 Task: Open Card Card0000000034 in Board Board0000000009 in Workspace WS0000000003 in Trello. Add Member nikhrathi889@gmail.com to Card Card0000000034 in Board Board0000000009 in Workspace WS0000000003 in Trello. Add Blue Label titled Label0000000034 to Card Card0000000034 in Board Board0000000009 in Workspace WS0000000003 in Trello. Add Checklist CL0000000034 to Card Card0000000034 in Board Board0000000009 in Workspace WS0000000003 in Trello. Add Dates with Start Date as Sep 01 2023 and Due Date as Sep 30 2023 to Card Card0000000034 in Board Board0000000009 in Workspace WS0000000003 in Trello
Action: Mouse moved to (345, 323)
Screenshot: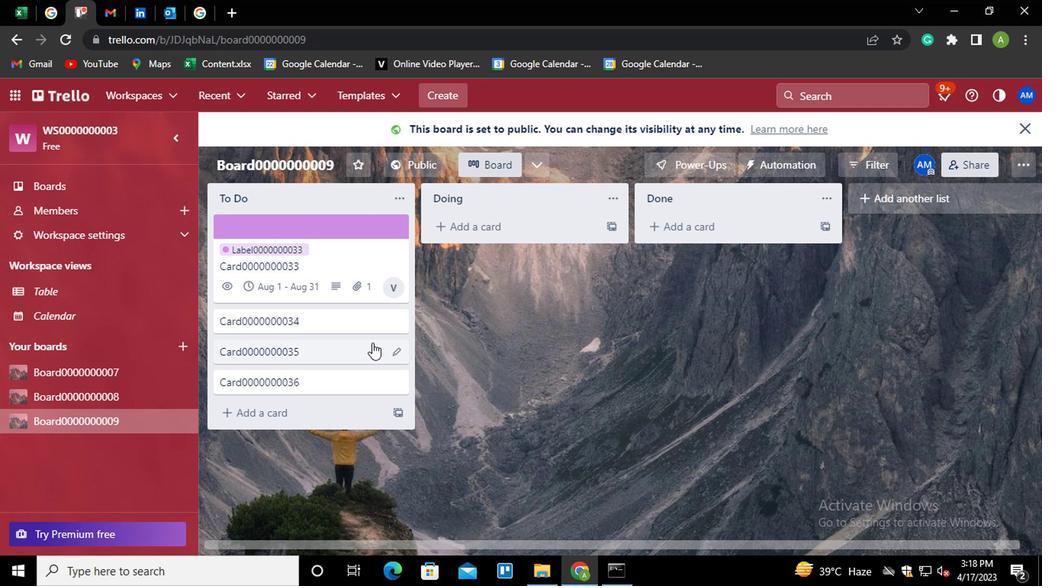 
Action: Mouse pressed left at (345, 323)
Screenshot: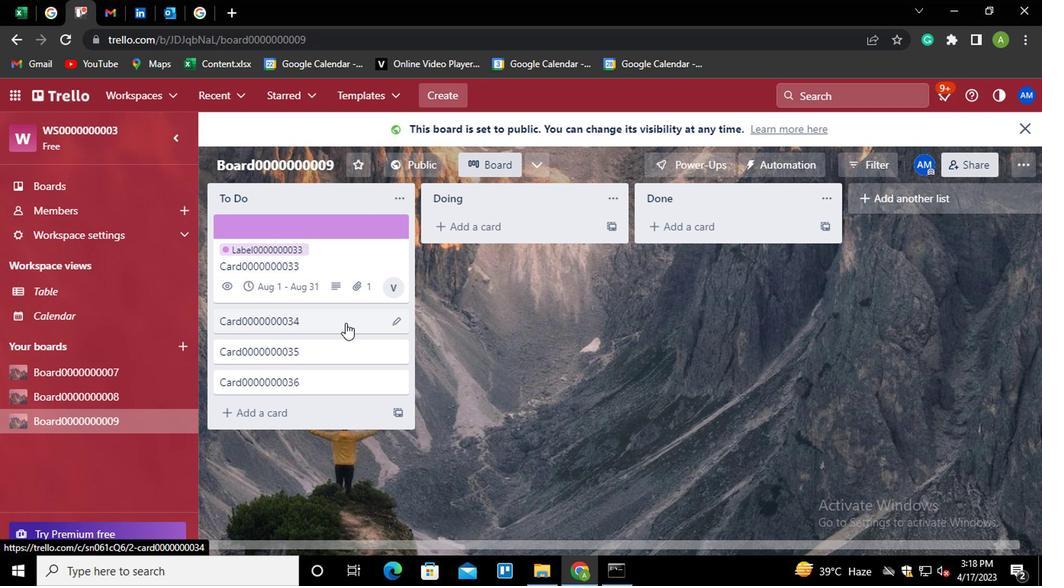 
Action: Mouse moved to (711, 212)
Screenshot: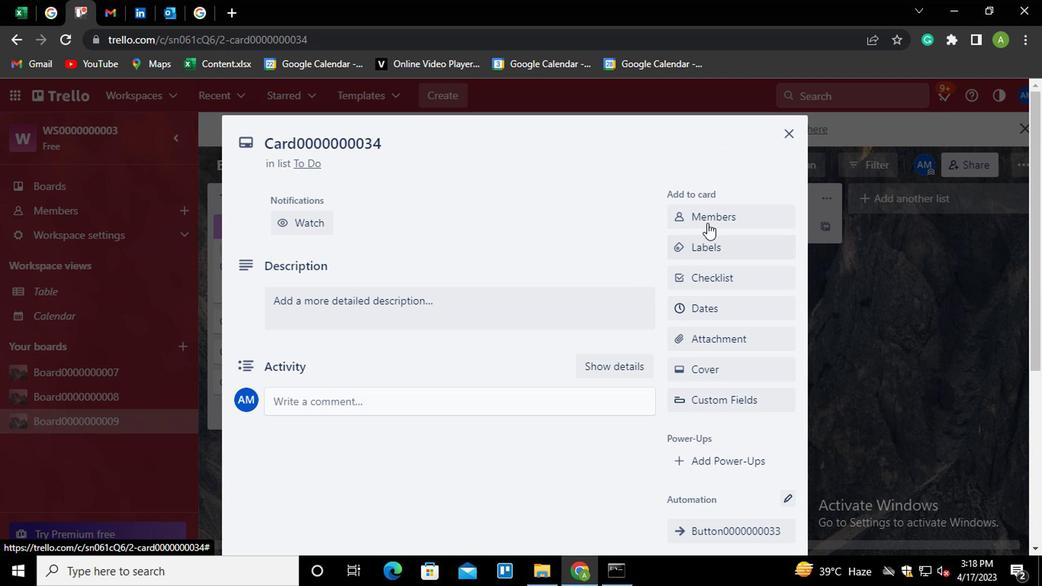
Action: Mouse pressed left at (711, 212)
Screenshot: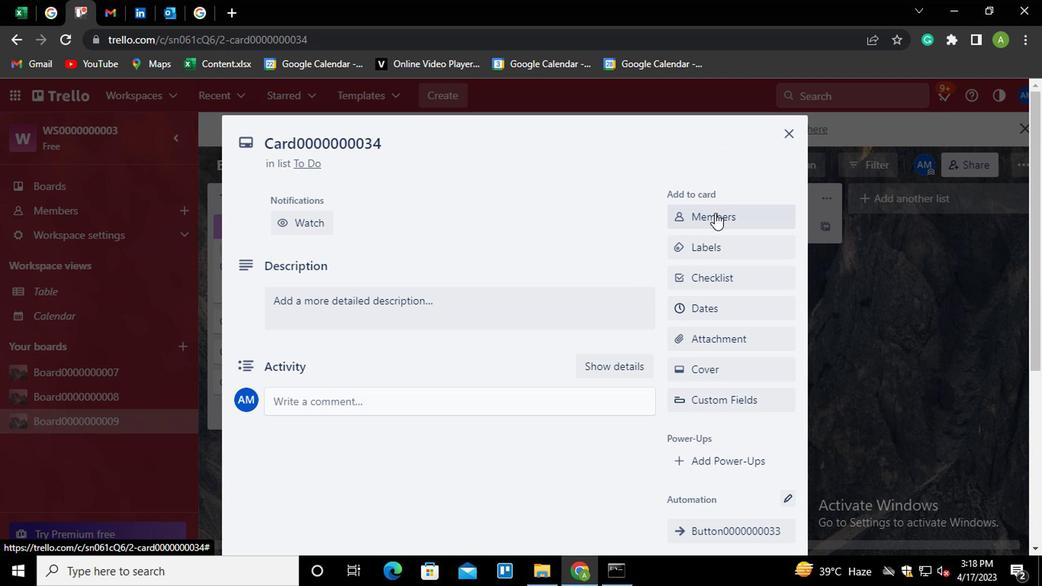 
Action: Mouse moved to (722, 288)
Screenshot: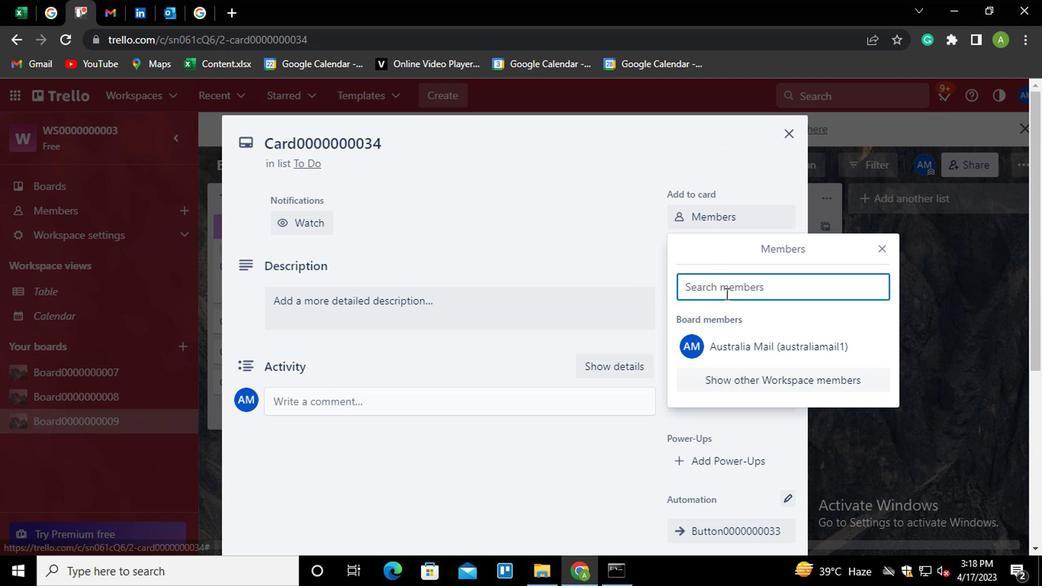 
Action: Mouse pressed left at (722, 288)
Screenshot: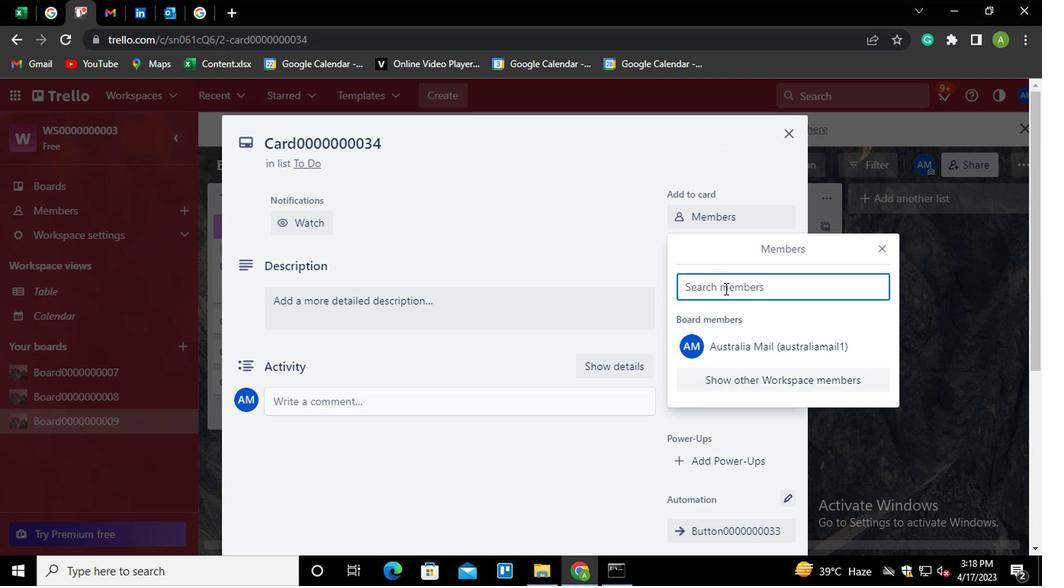 
Action: Key pressed nikhraa<Key.backspace>thi889<Key.shift>@GMAIL.COM
Screenshot: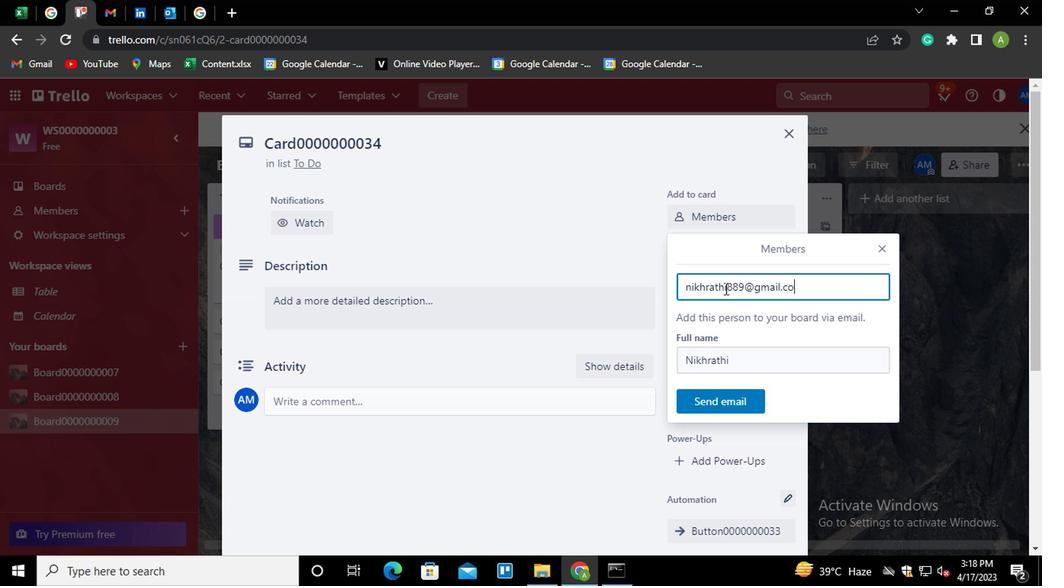 
Action: Mouse moved to (735, 396)
Screenshot: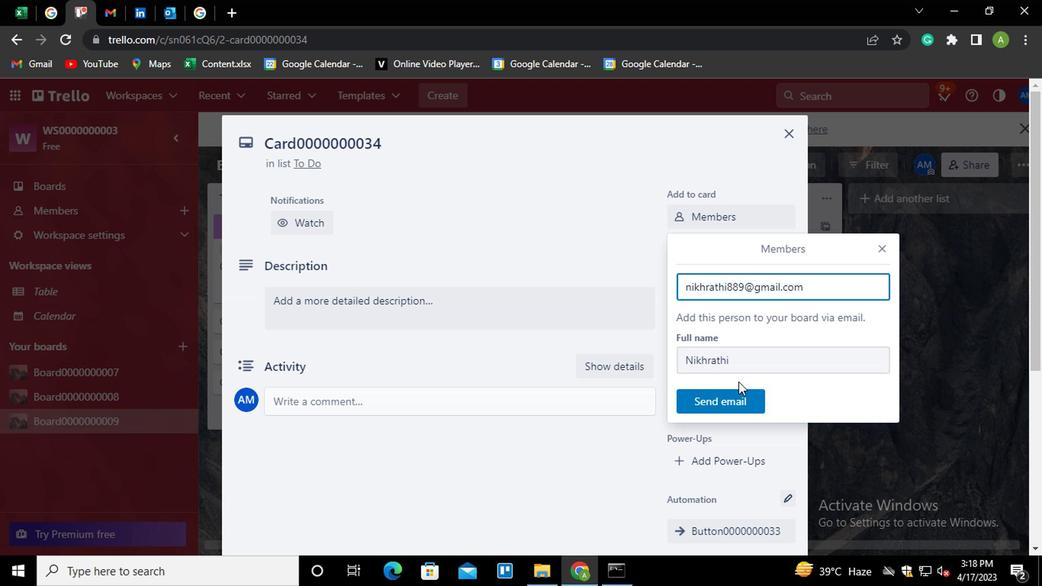 
Action: Mouse pressed left at (735, 396)
Screenshot: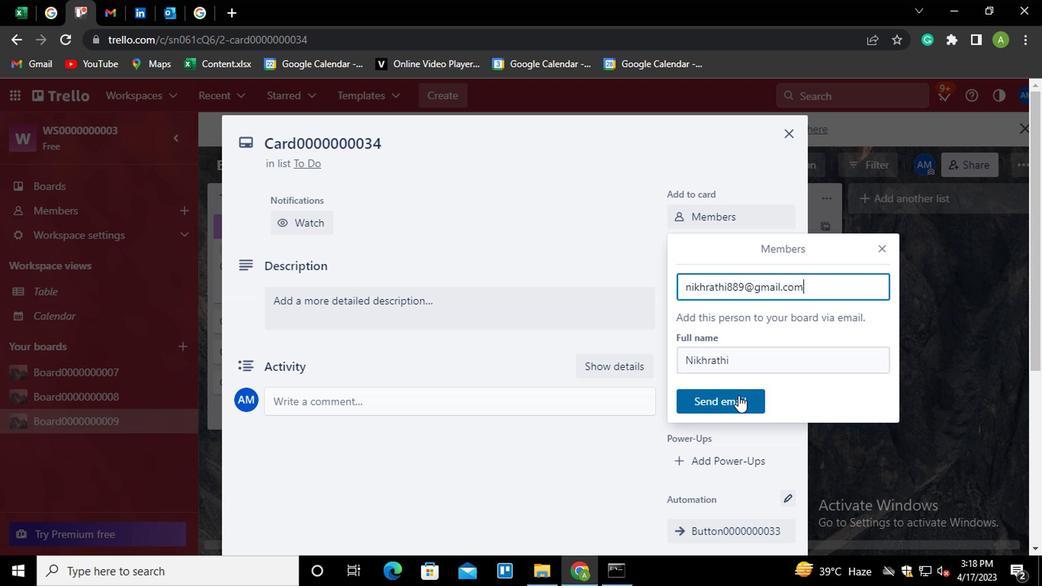 
Action: Mouse moved to (710, 244)
Screenshot: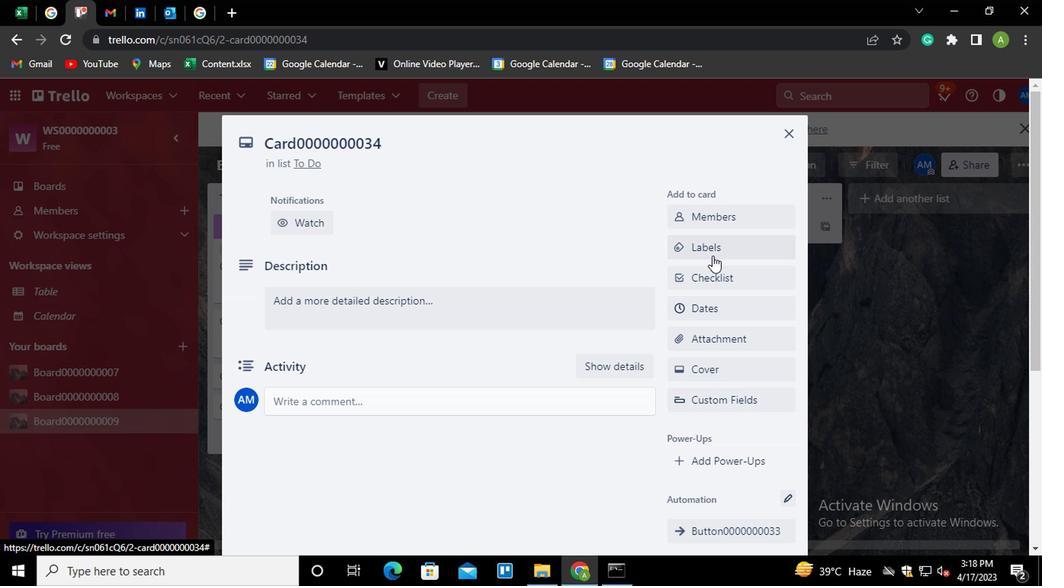 
Action: Mouse pressed left at (710, 244)
Screenshot: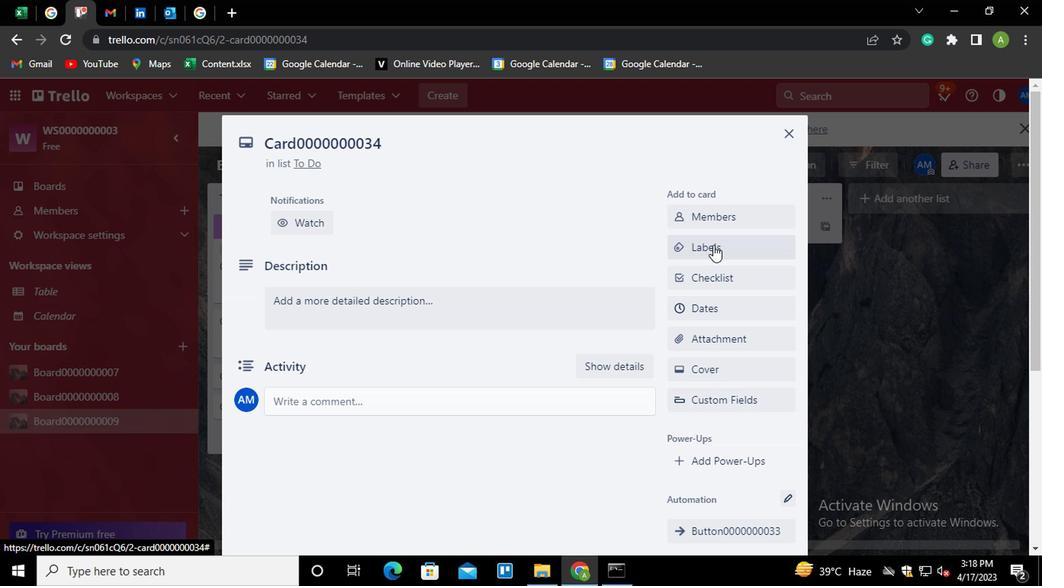 
Action: Mouse moved to (678, 360)
Screenshot: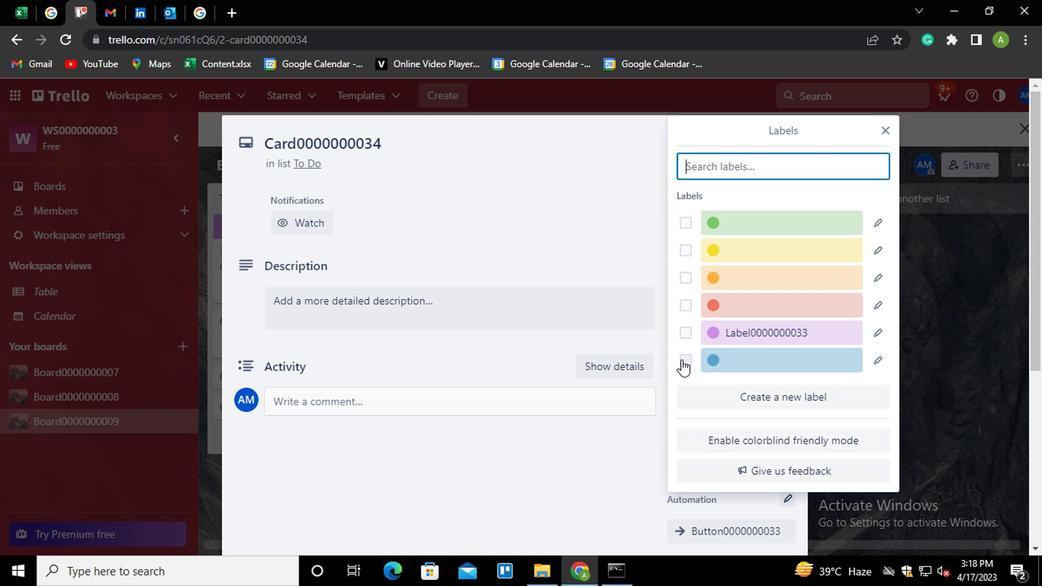 
Action: Mouse pressed left at (678, 360)
Screenshot: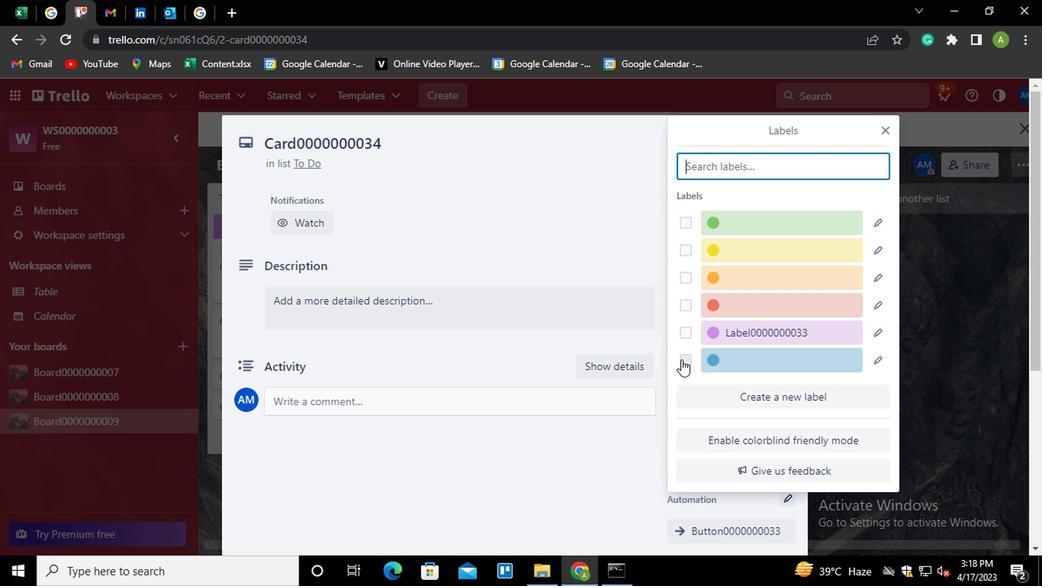 
Action: Mouse moved to (876, 358)
Screenshot: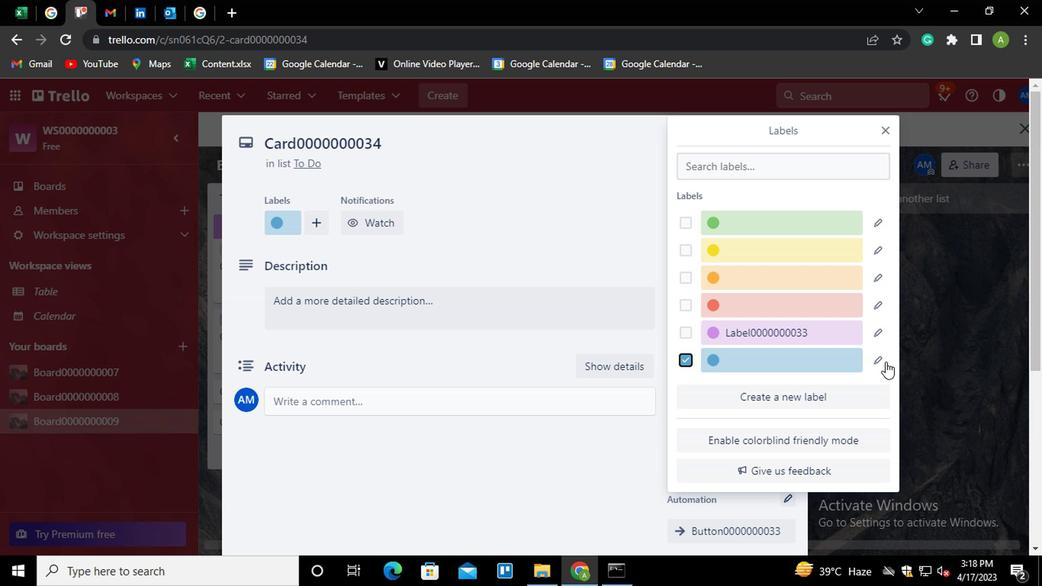 
Action: Mouse pressed left at (876, 358)
Screenshot: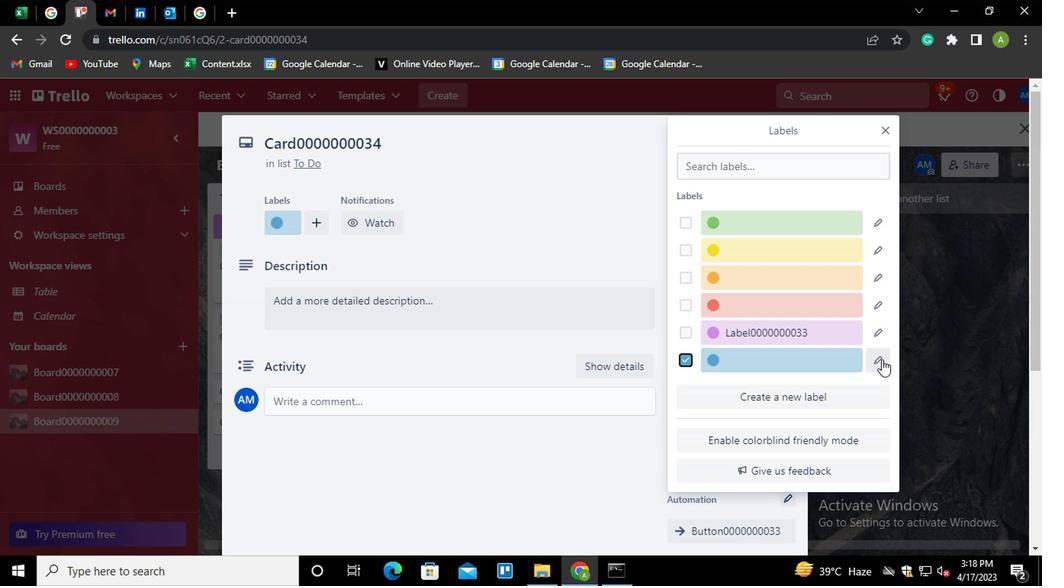 
Action: Mouse moved to (755, 273)
Screenshot: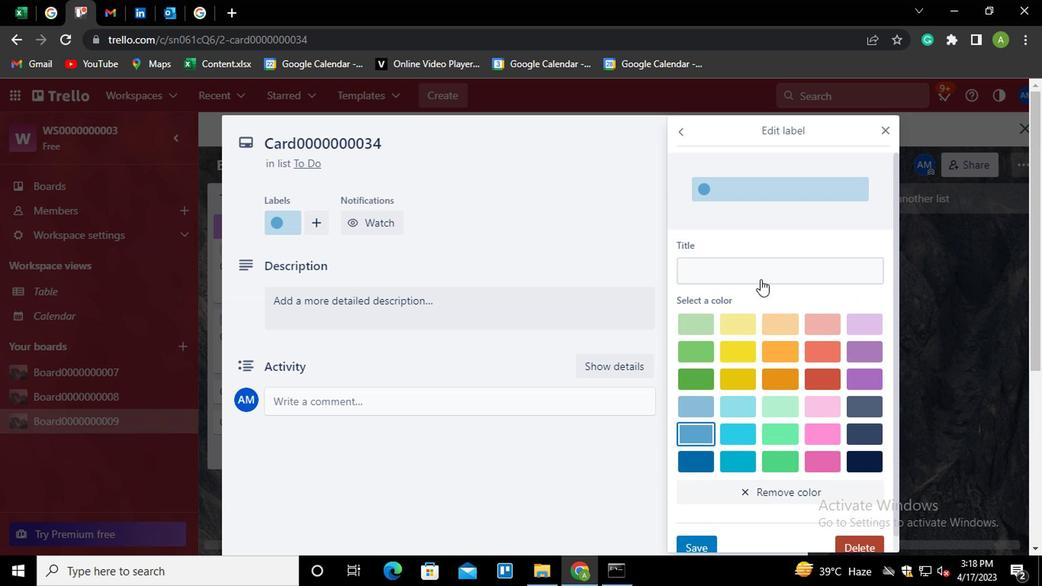 
Action: Mouse pressed left at (755, 273)
Screenshot: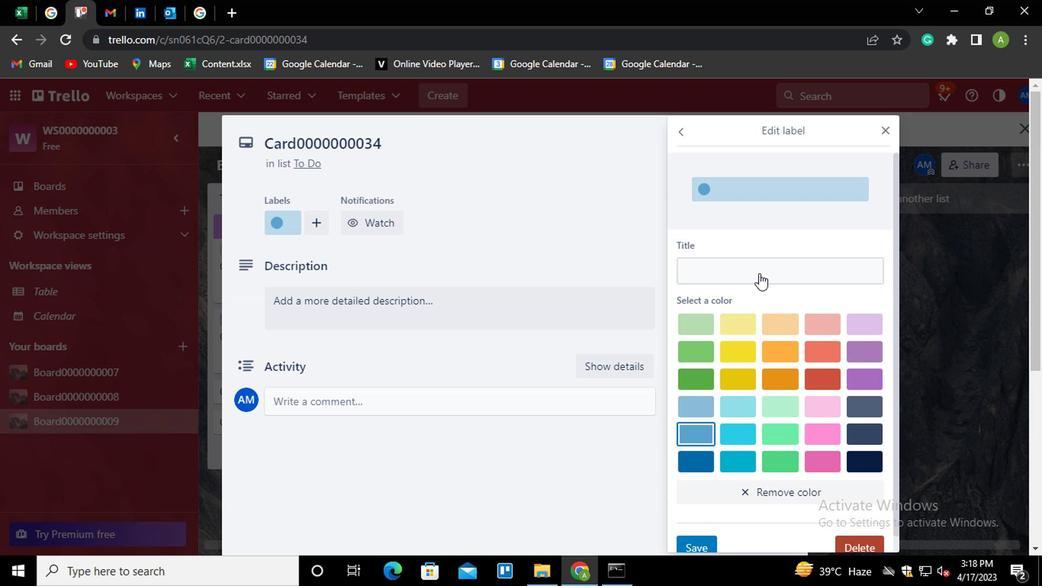 
Action: Mouse moved to (755, 273)
Screenshot: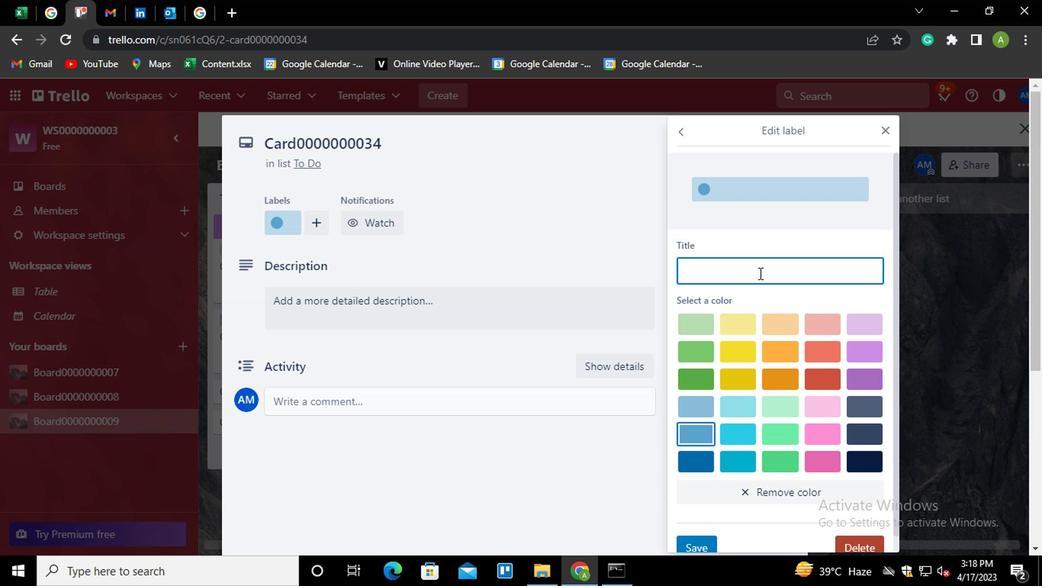 
Action: Key pressed <Key.shift><Key.shift><Key.shift>LABEL0000000034
Screenshot: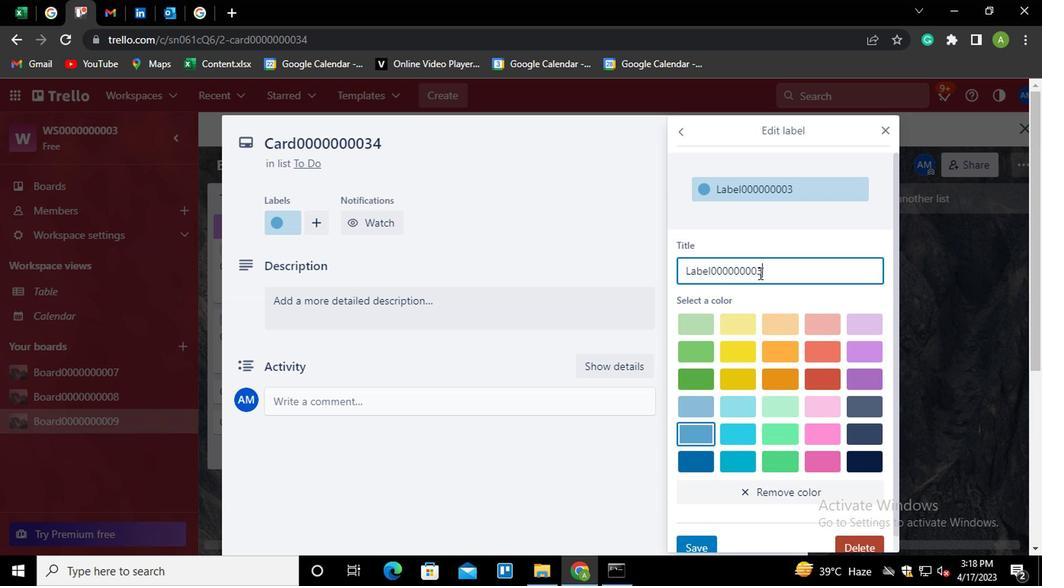 
Action: Mouse moved to (696, 540)
Screenshot: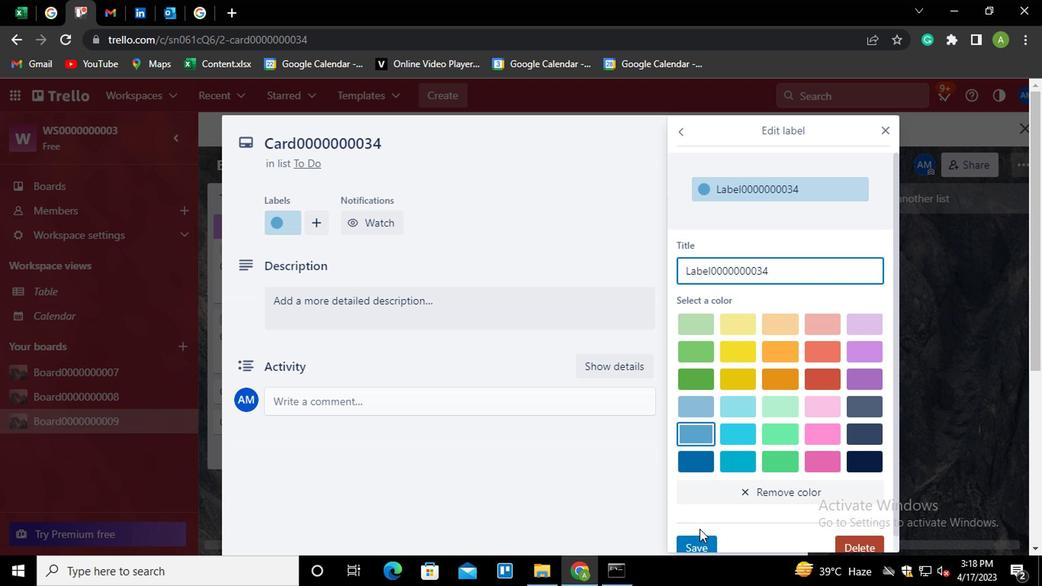 
Action: Mouse pressed left at (696, 540)
Screenshot: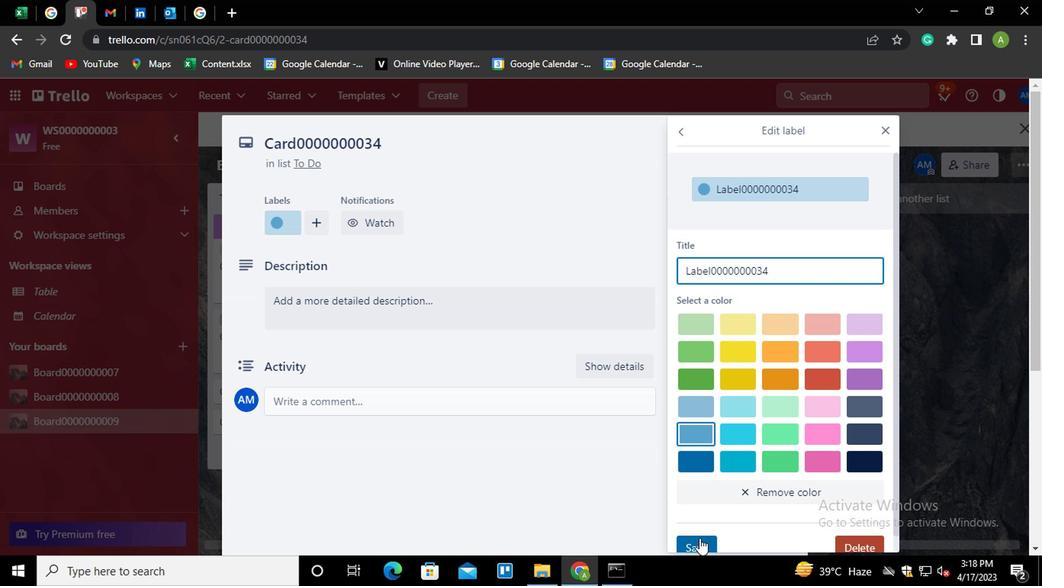 
Action: Mouse moved to (607, 227)
Screenshot: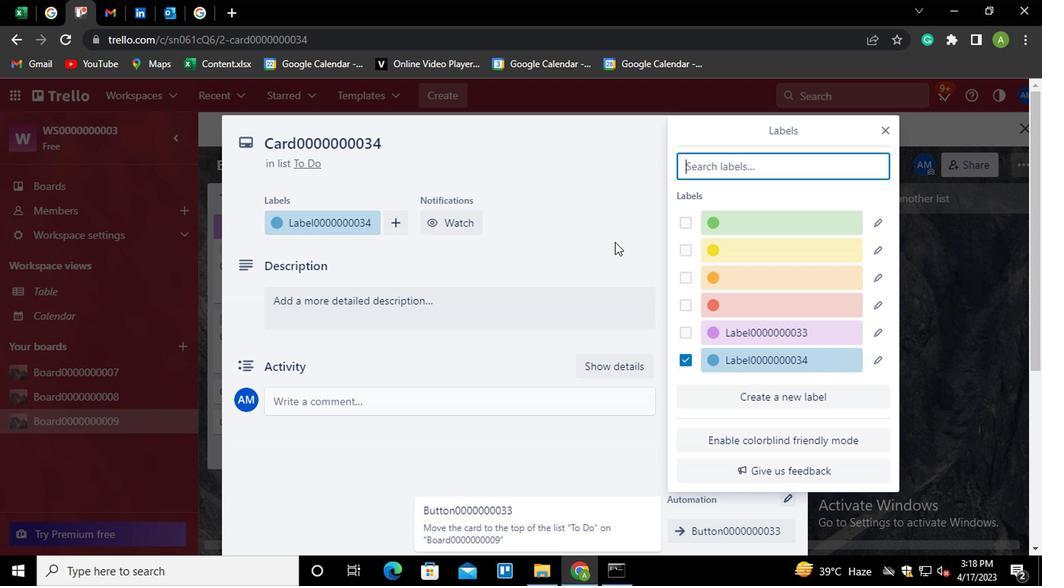 
Action: Mouse pressed left at (607, 227)
Screenshot: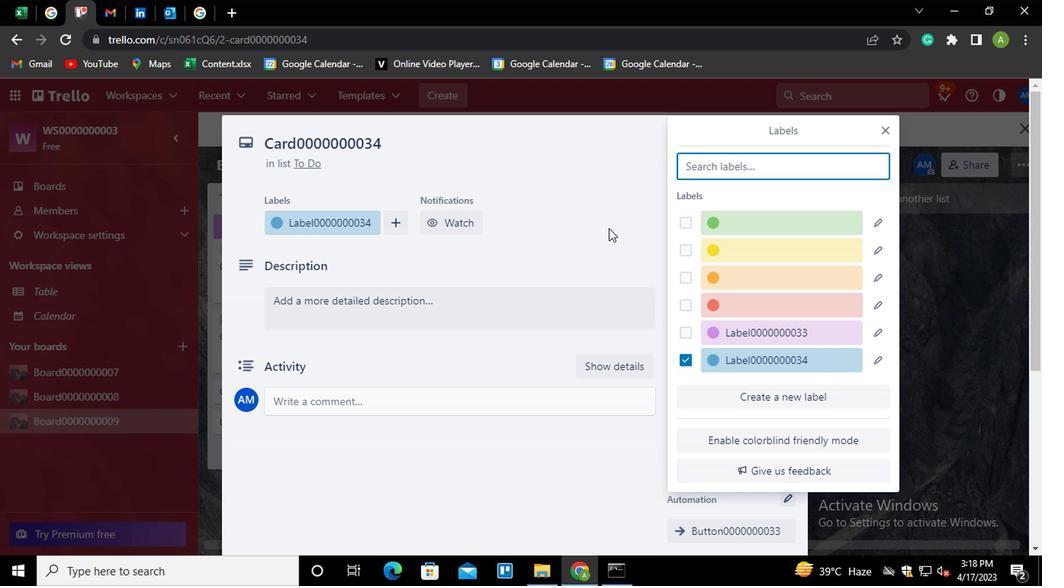 
Action: Mouse moved to (725, 276)
Screenshot: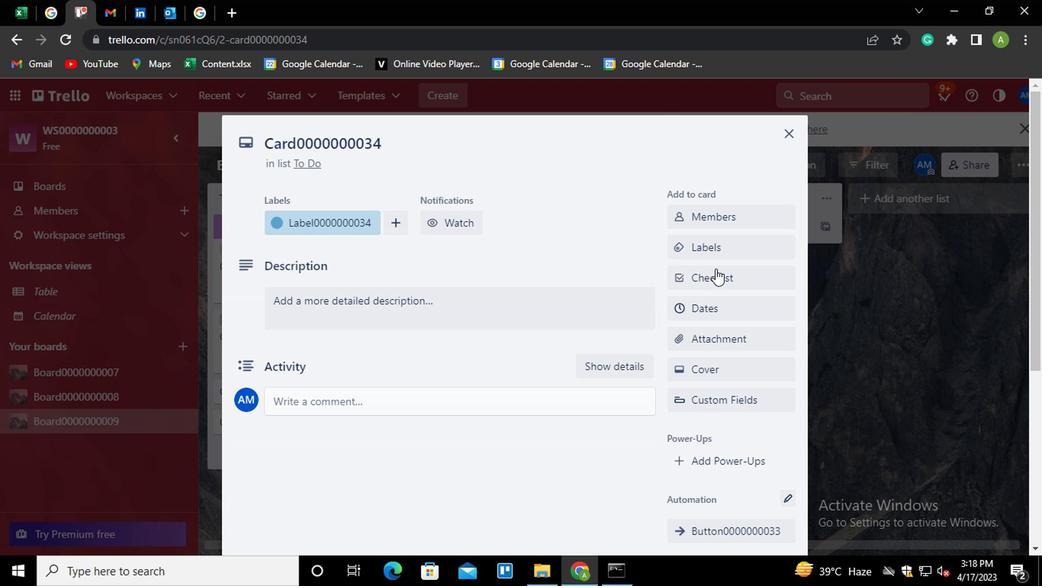 
Action: Mouse pressed left at (725, 276)
Screenshot: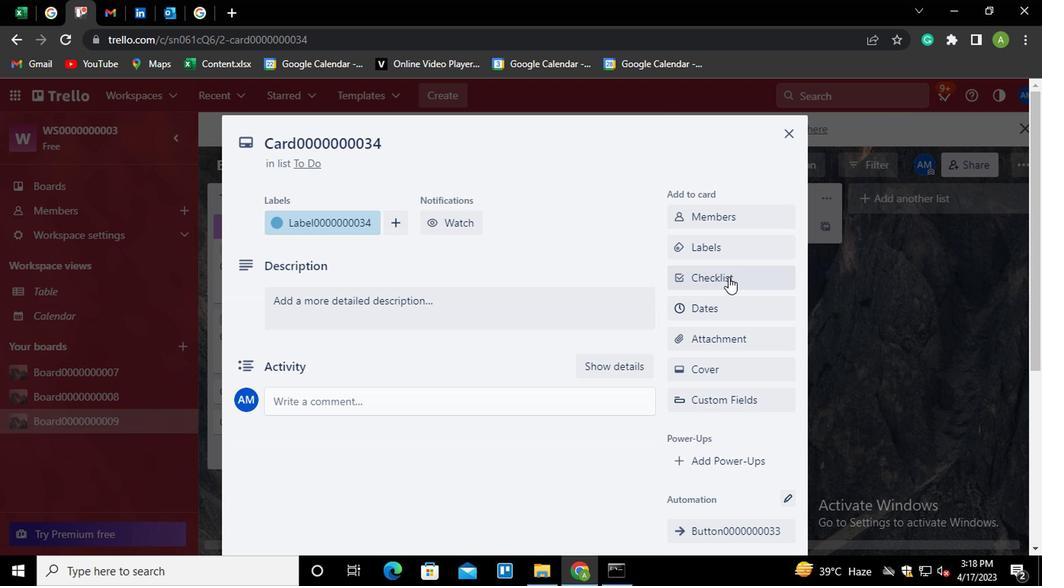 
Action: Mouse moved to (724, 277)
Screenshot: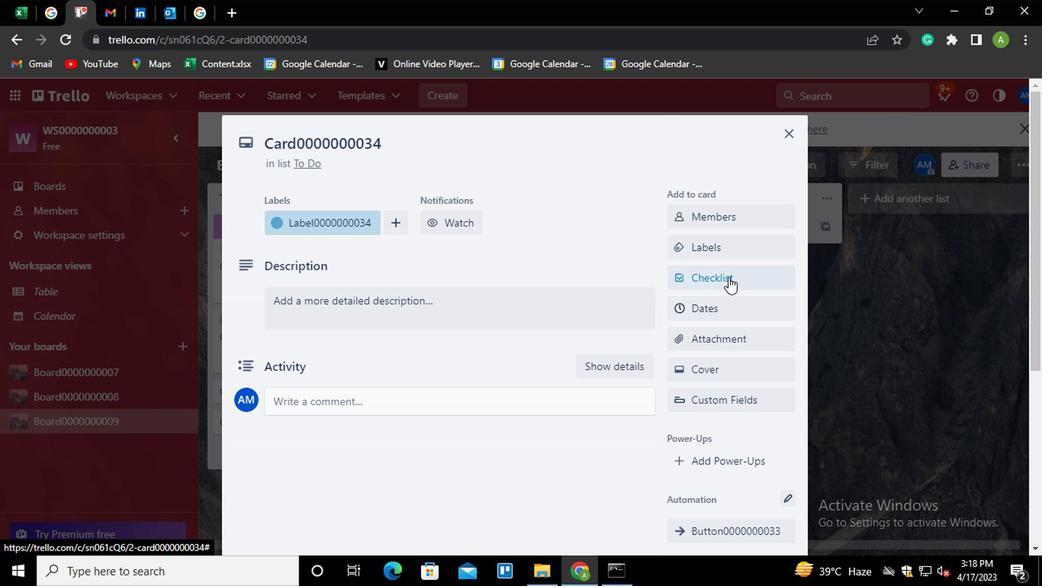 
Action: Key pressed <Key.shift>CL0000000034
Screenshot: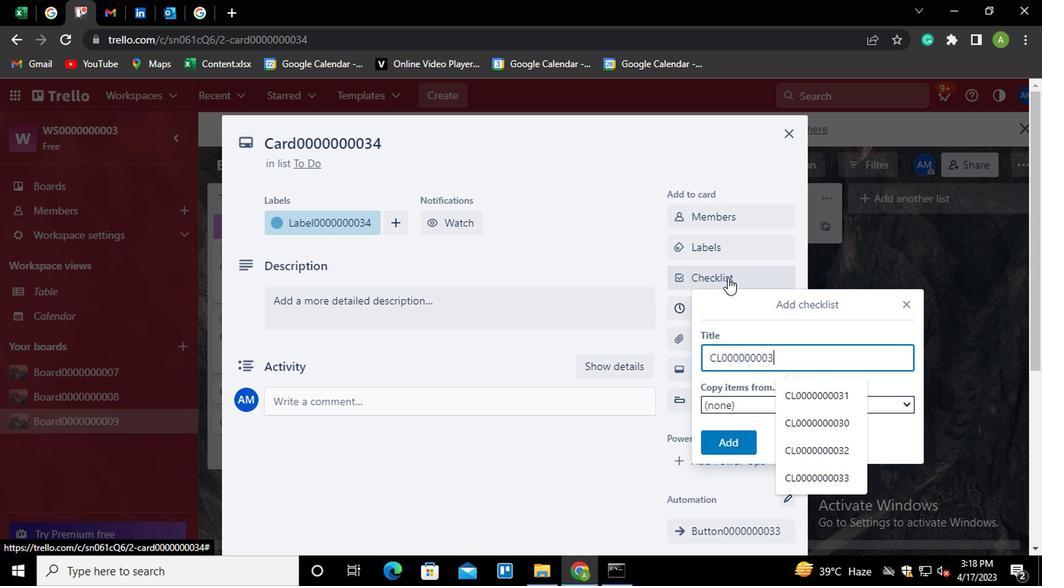 
Action: Mouse moved to (737, 449)
Screenshot: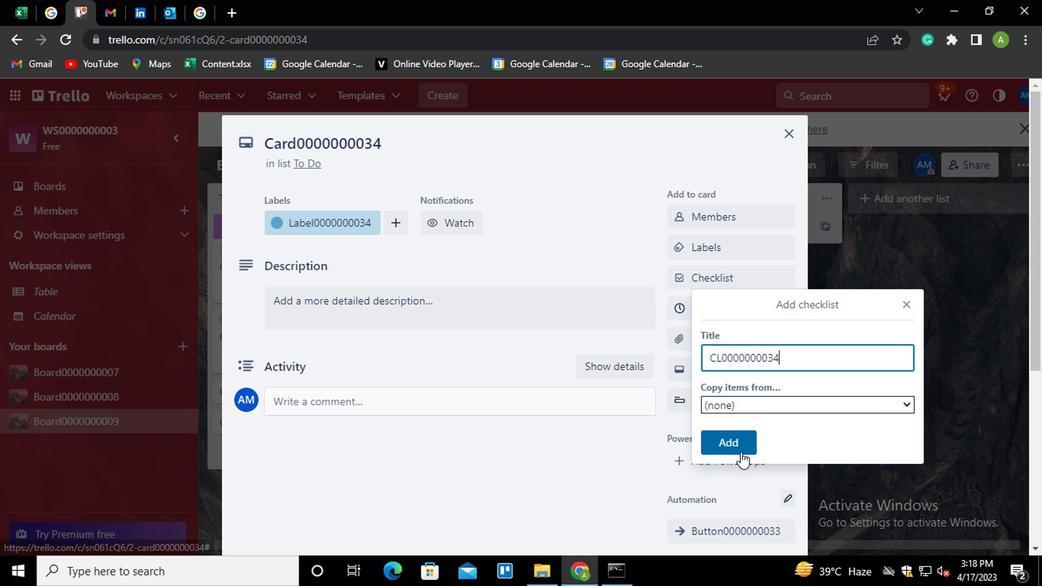
Action: Mouse pressed left at (737, 449)
Screenshot: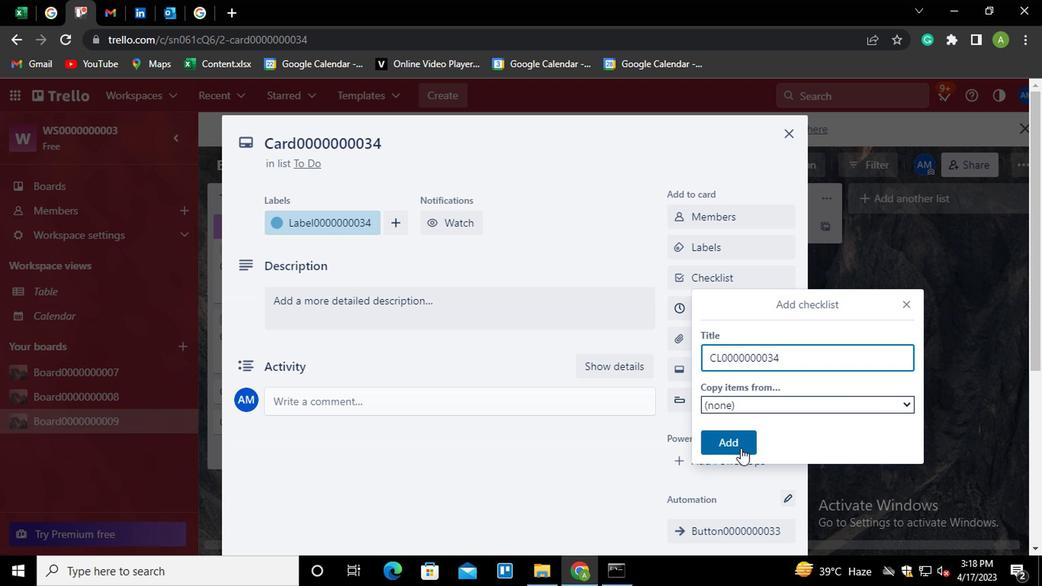 
Action: Mouse moved to (741, 324)
Screenshot: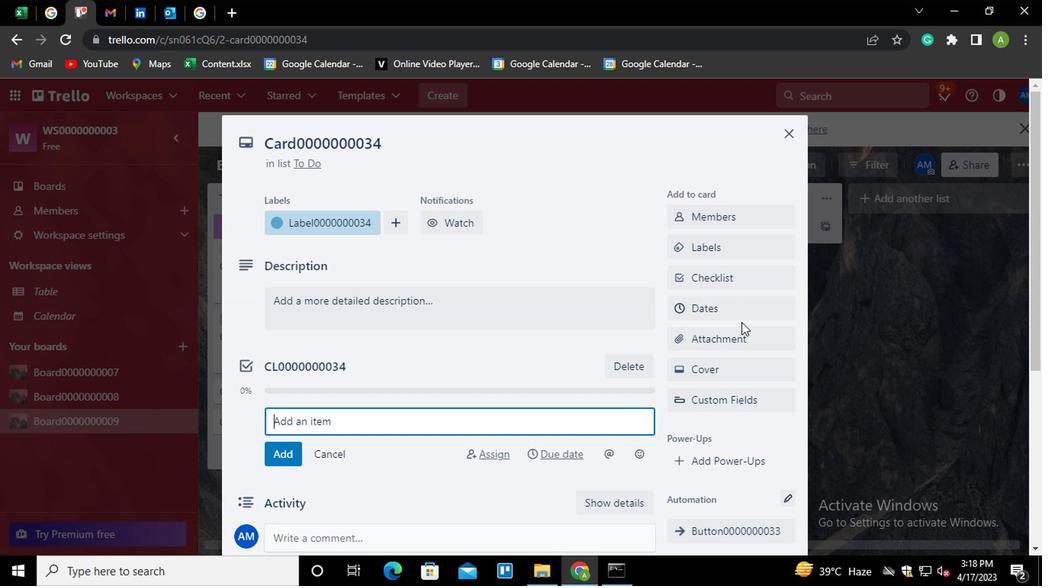 
Action: Mouse scrolled (741, 323) with delta (0, -1)
Screenshot: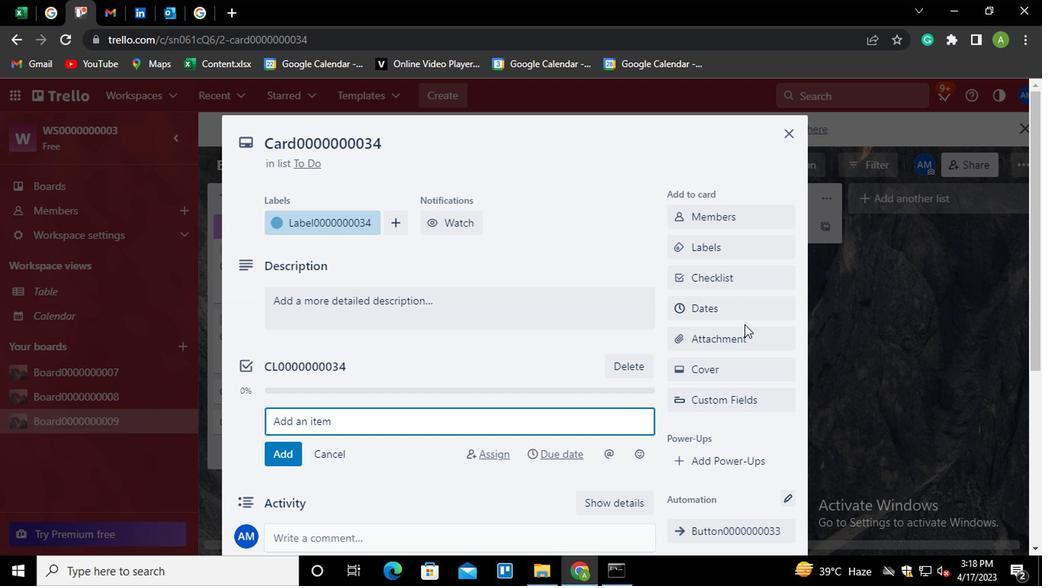 
Action: Mouse moved to (705, 227)
Screenshot: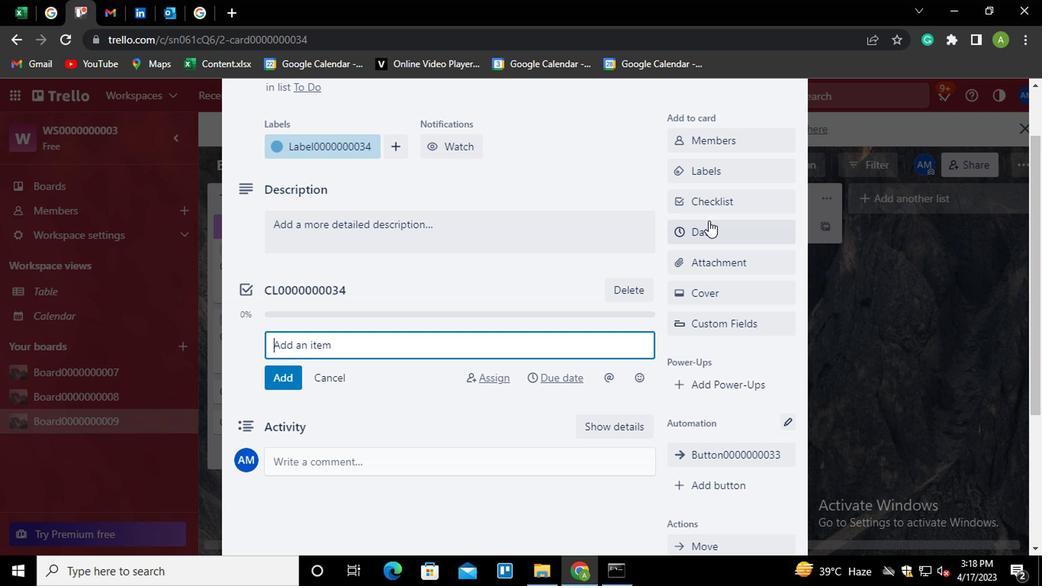 
Action: Mouse pressed left at (705, 227)
Screenshot: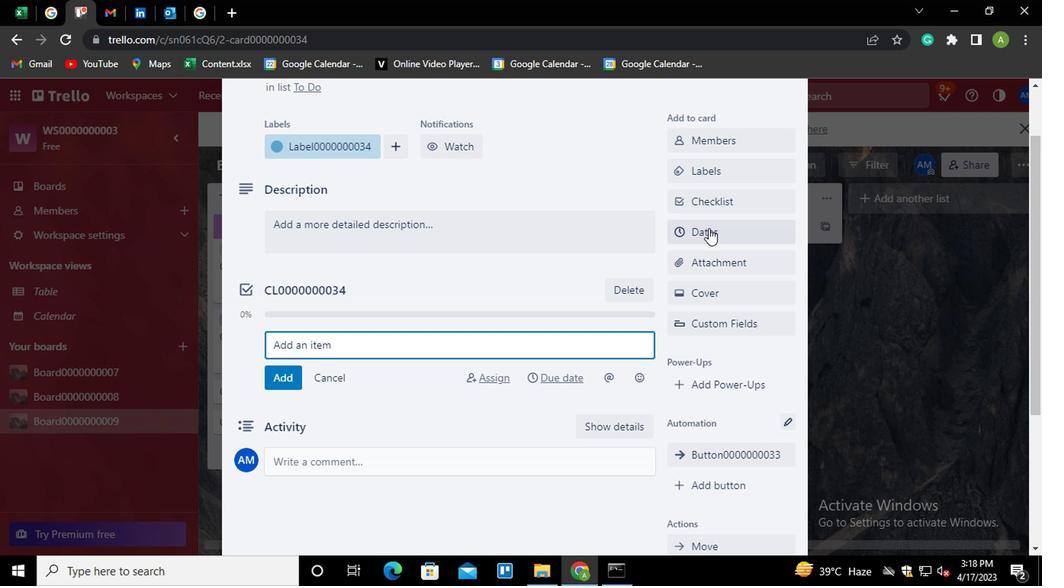 
Action: Mouse moved to (680, 403)
Screenshot: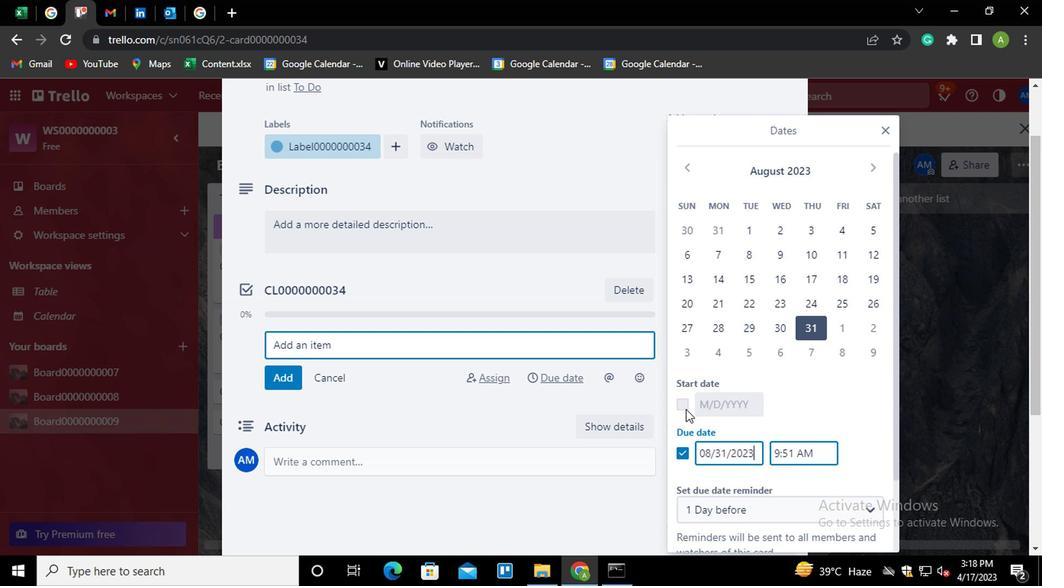 
Action: Mouse pressed left at (680, 403)
Screenshot: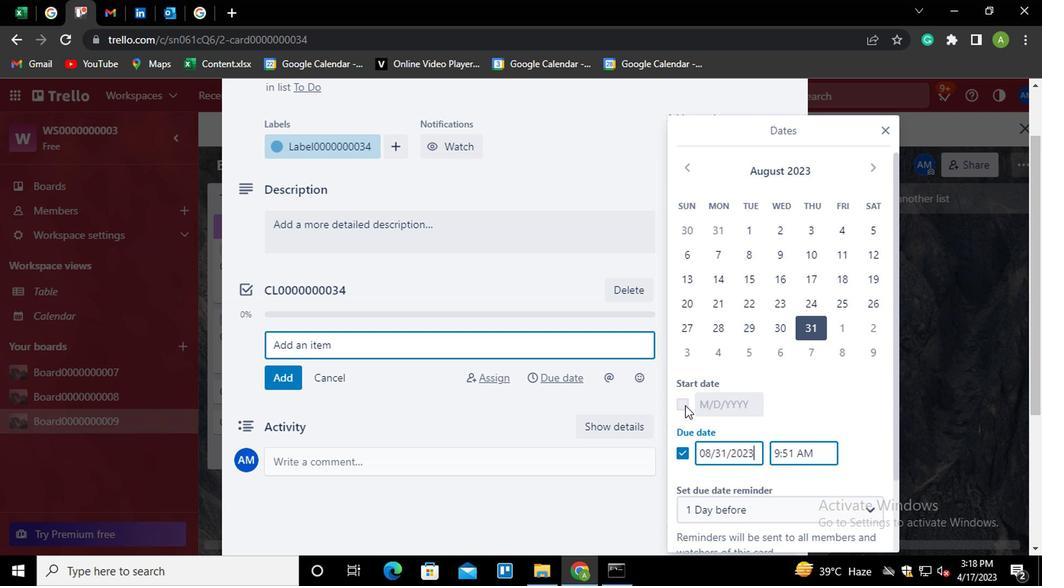 
Action: Mouse moved to (707, 404)
Screenshot: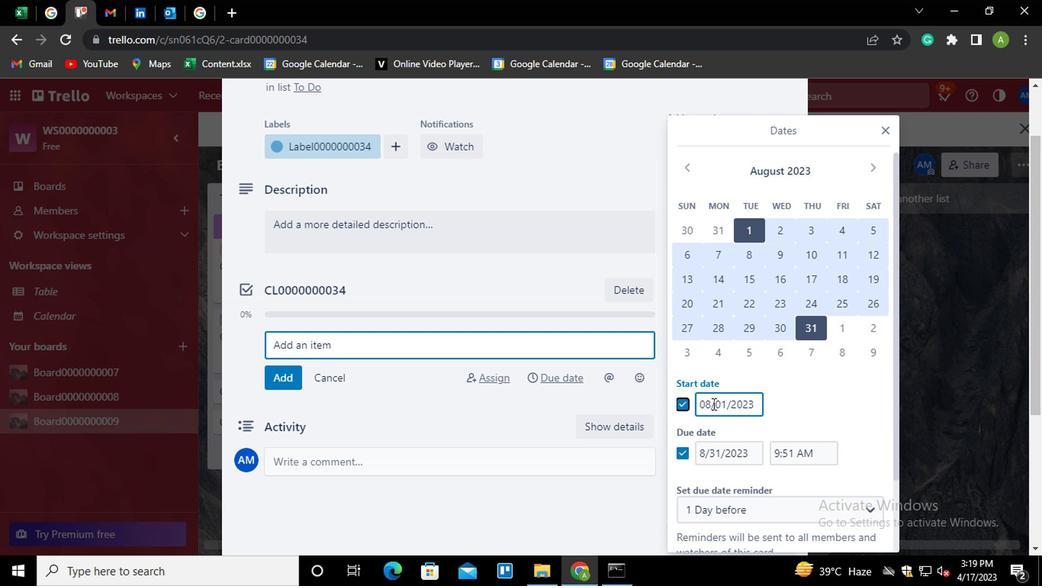 
Action: Mouse pressed left at (707, 404)
Screenshot: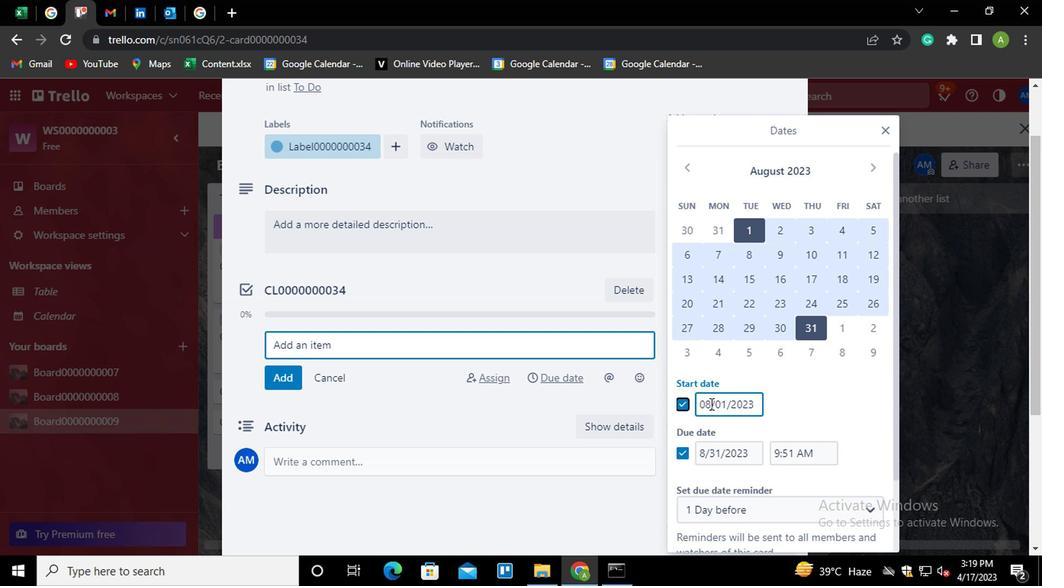 
Action: Mouse moved to (709, 405)
Screenshot: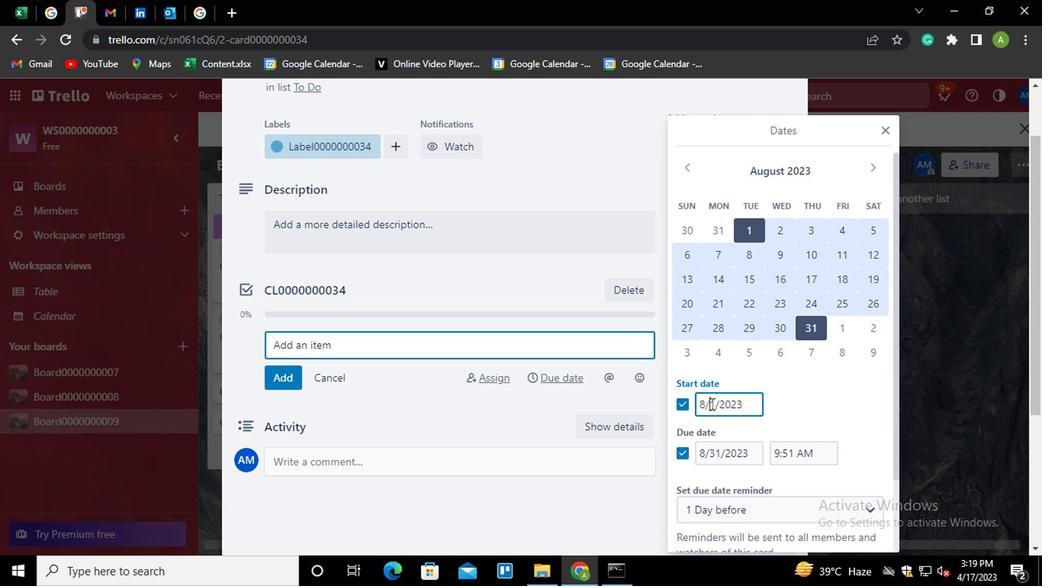 
Action: Key pressed <Key.left><Key.backspace>9
Screenshot: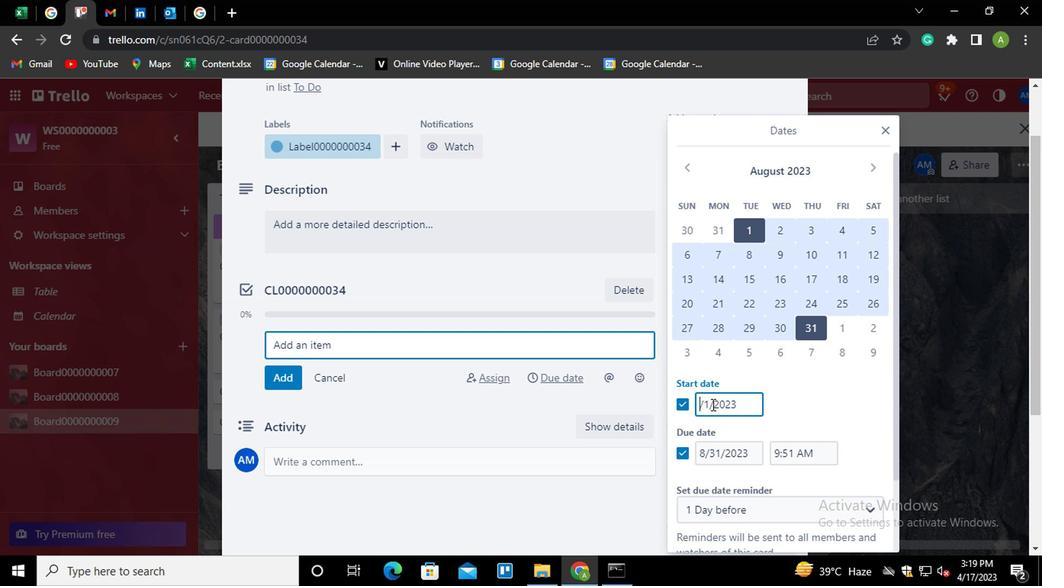 
Action: Mouse moved to (847, 393)
Screenshot: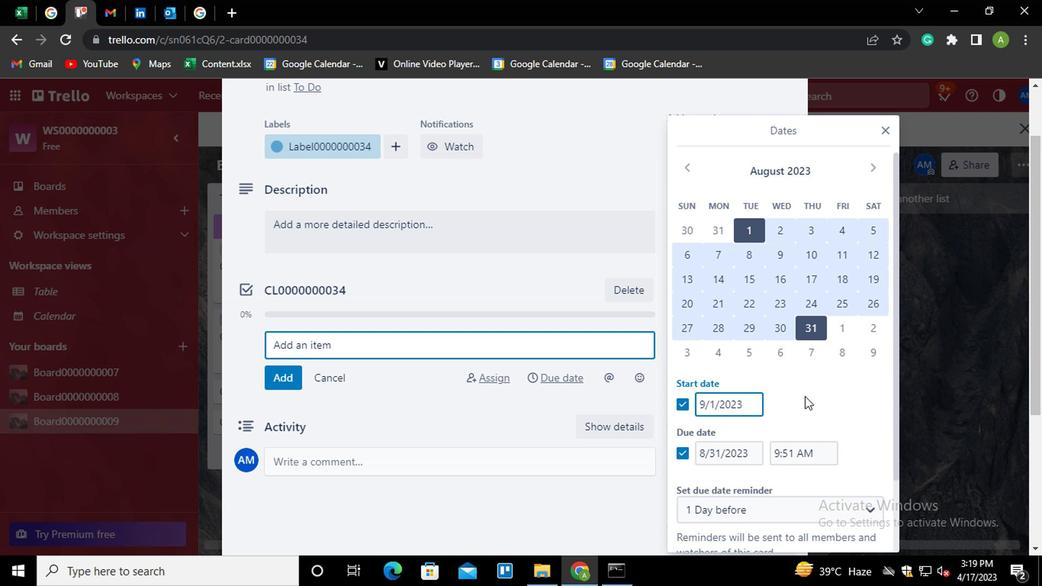 
Action: Mouse pressed left at (847, 393)
Screenshot: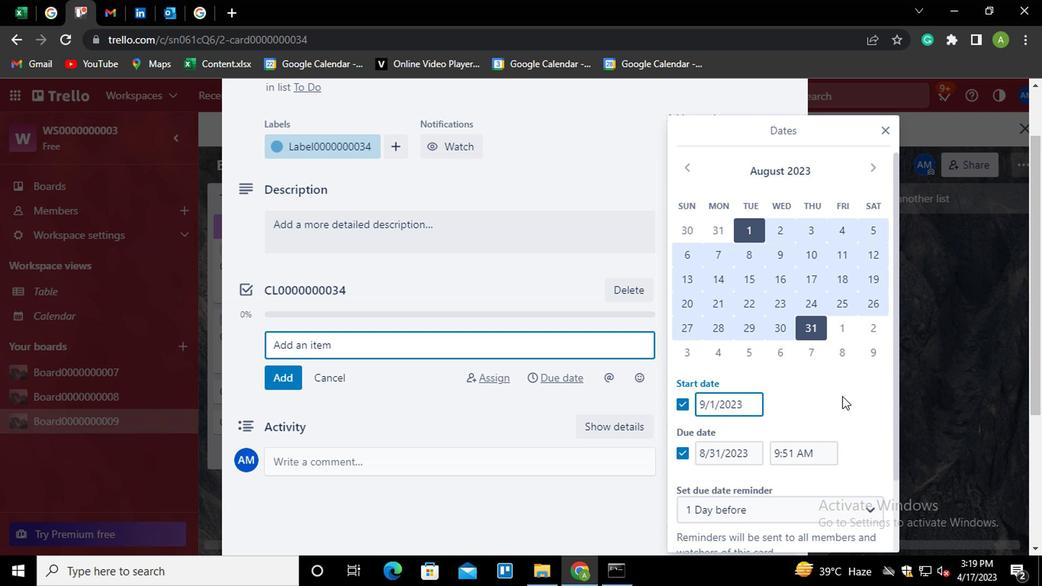 
Action: Mouse moved to (723, 456)
Screenshot: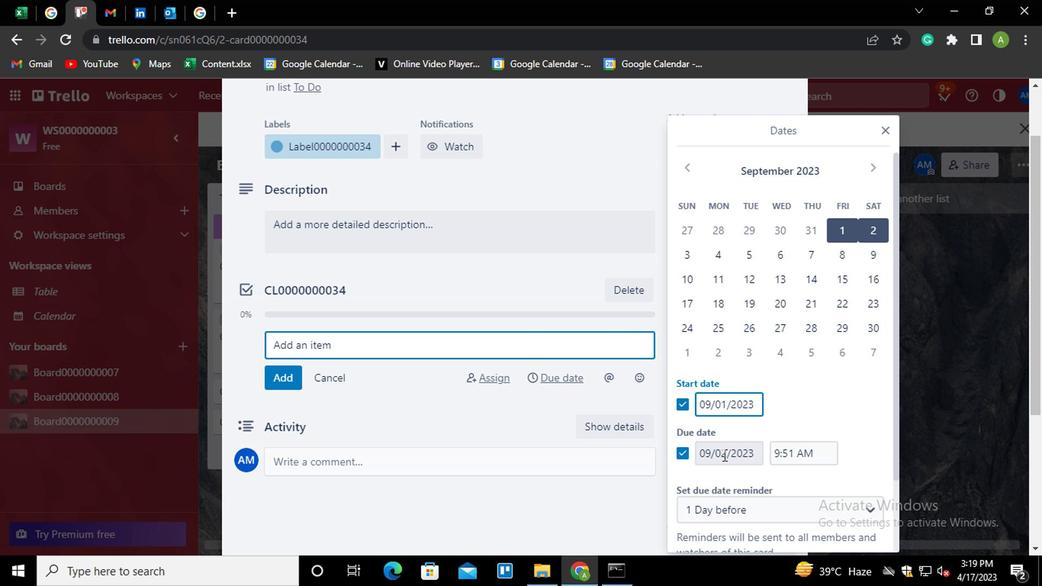 
Action: Mouse pressed left at (723, 456)
Screenshot: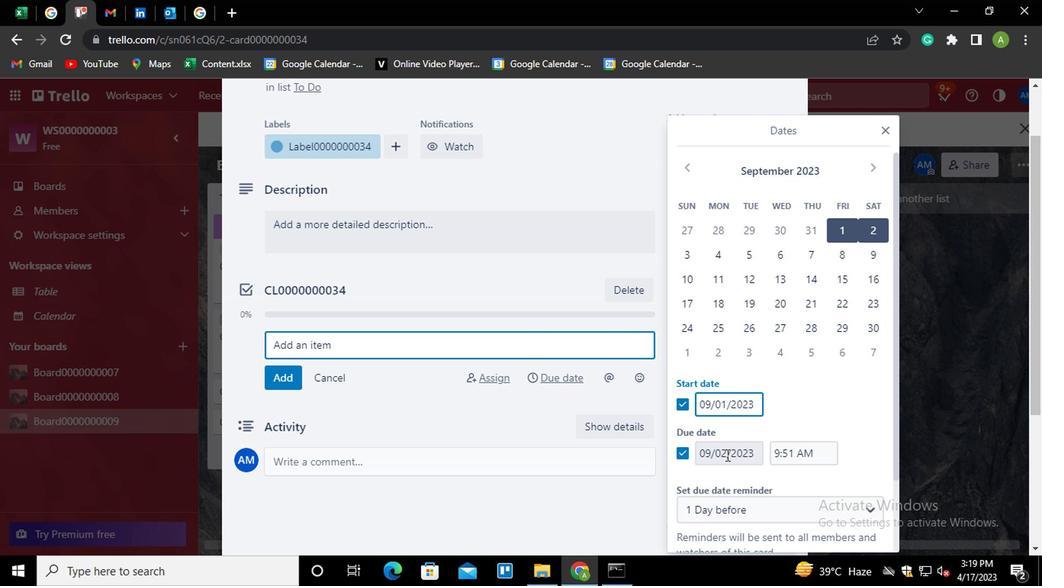 
Action: Mouse moved to (740, 457)
Screenshot: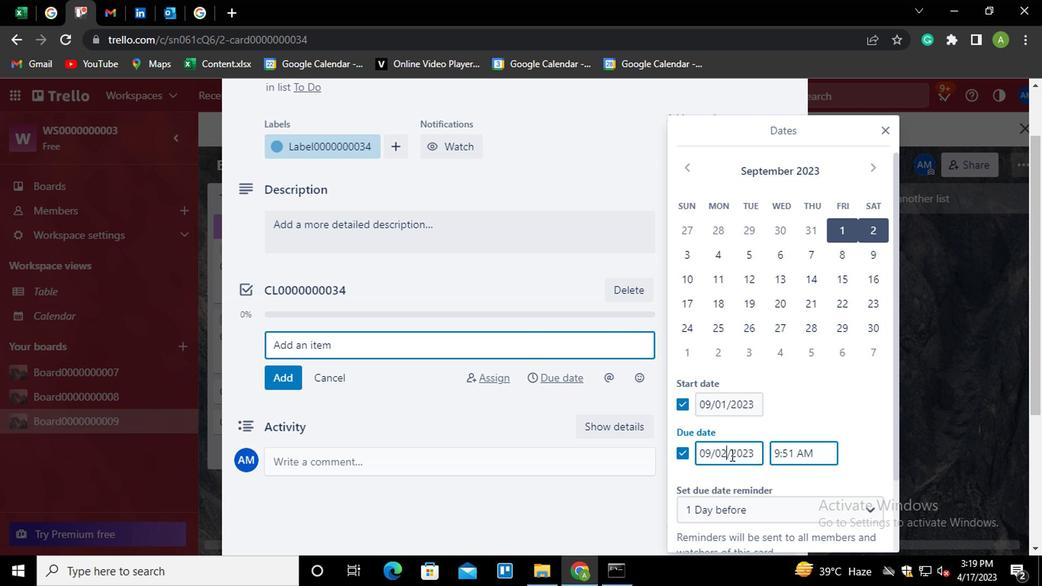 
Action: Key pressed <Key.backspace><Key.backspace>30
Screenshot: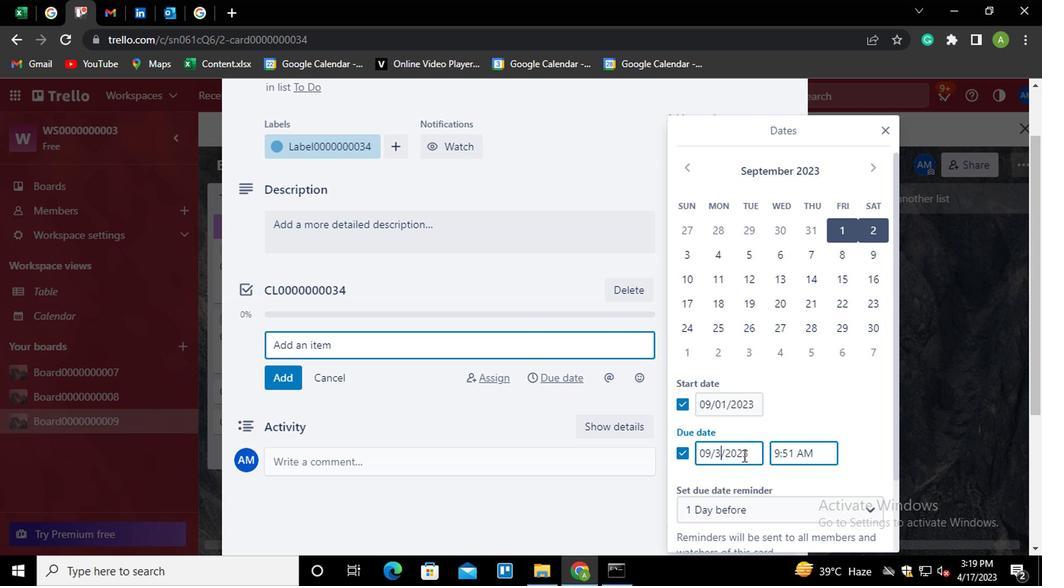 
Action: Mouse moved to (764, 426)
Screenshot: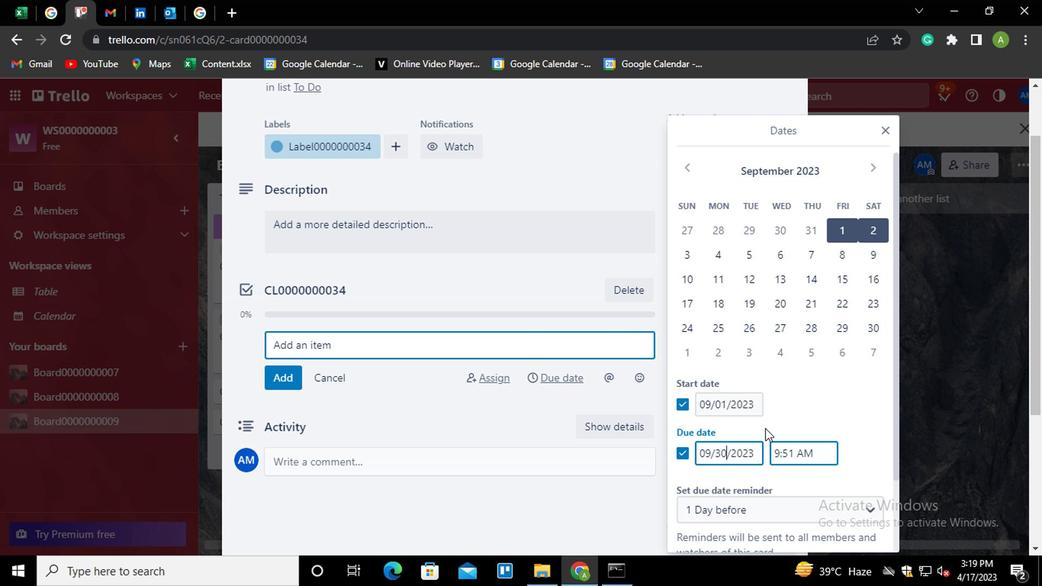 
Action: Mouse scrolled (764, 426) with delta (0, 0)
Screenshot: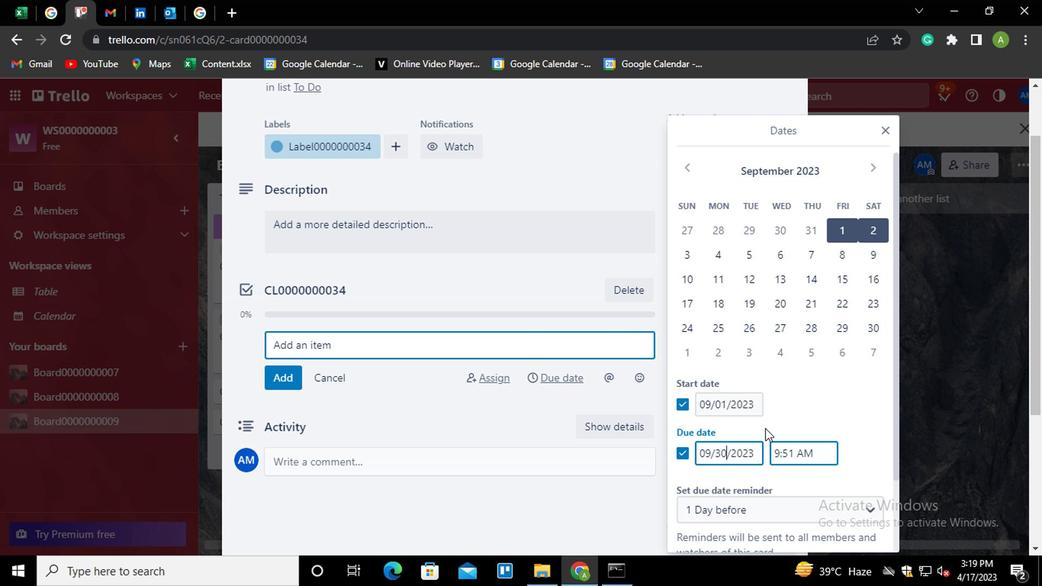 
Action: Mouse scrolled (764, 426) with delta (0, 0)
Screenshot: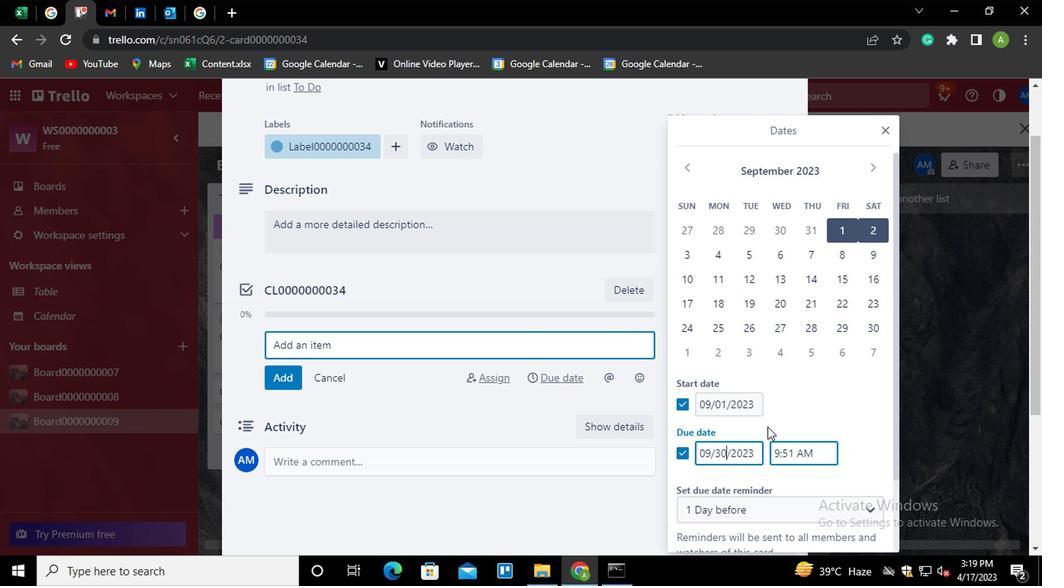
Action: Mouse scrolled (764, 426) with delta (0, 0)
Screenshot: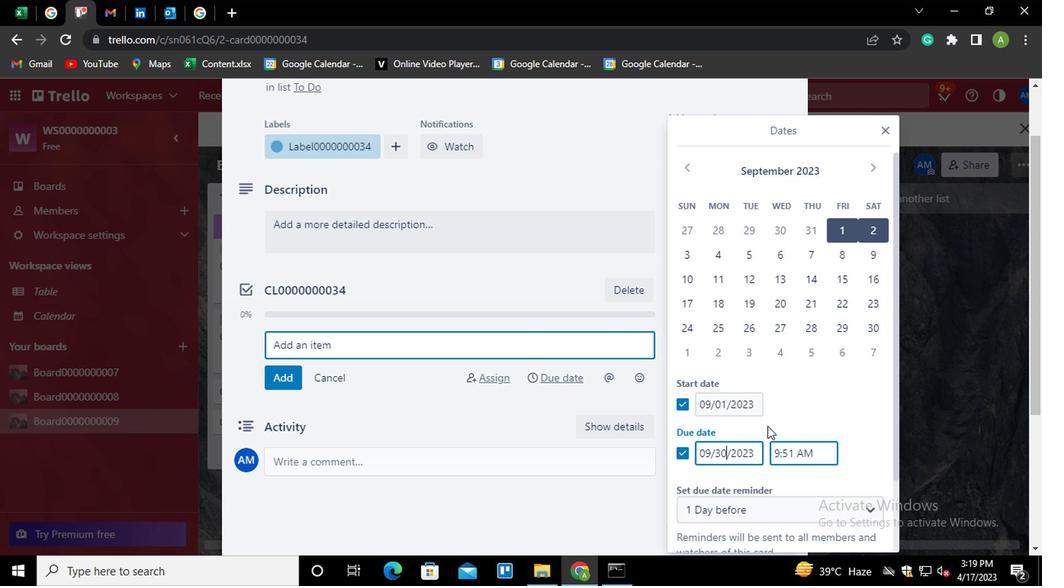 
Action: Mouse moved to (762, 491)
Screenshot: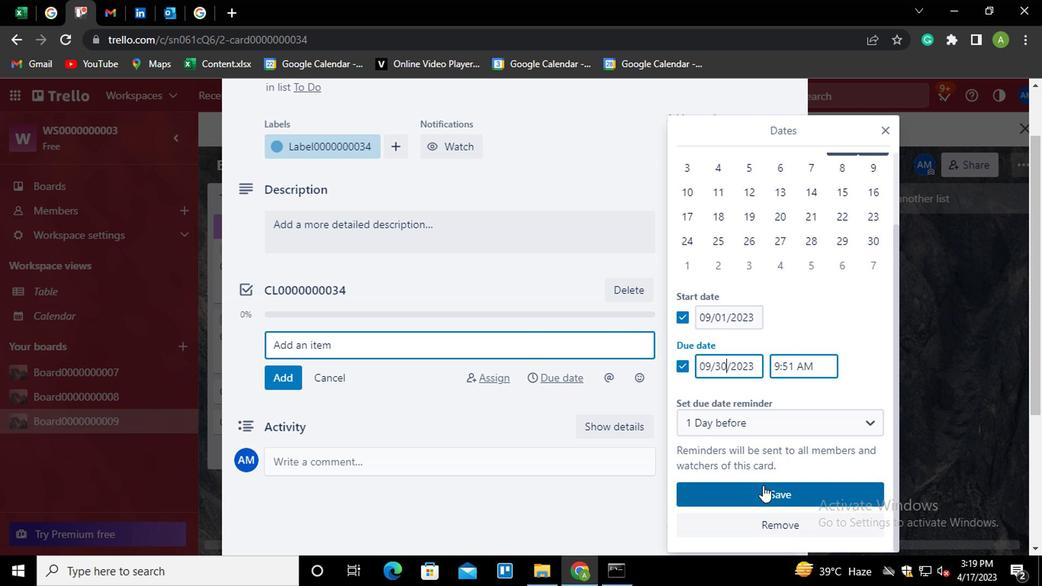 
Action: Mouse pressed left at (762, 491)
Screenshot: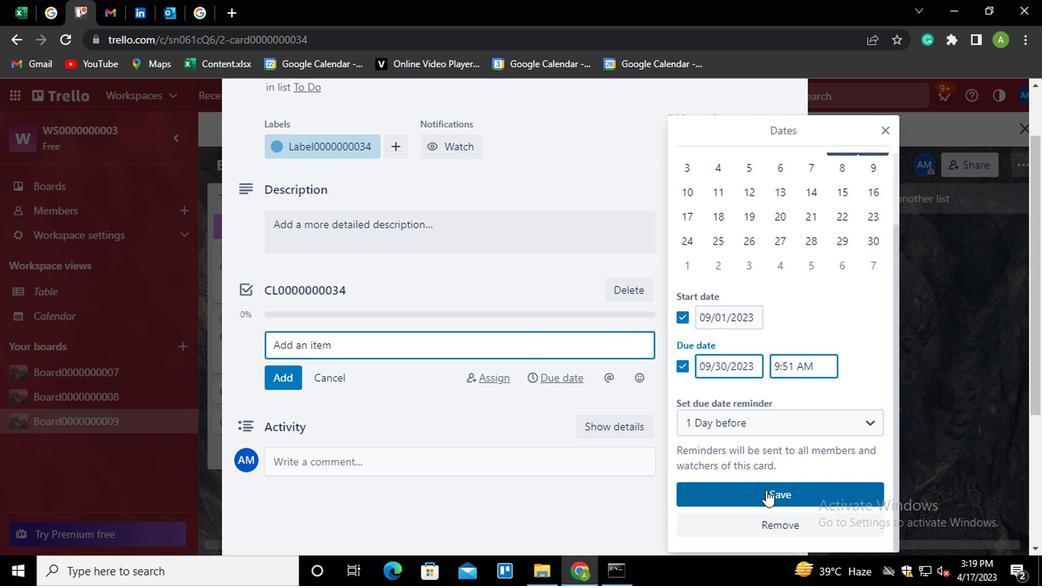 
Action: Mouse moved to (670, 443)
Screenshot: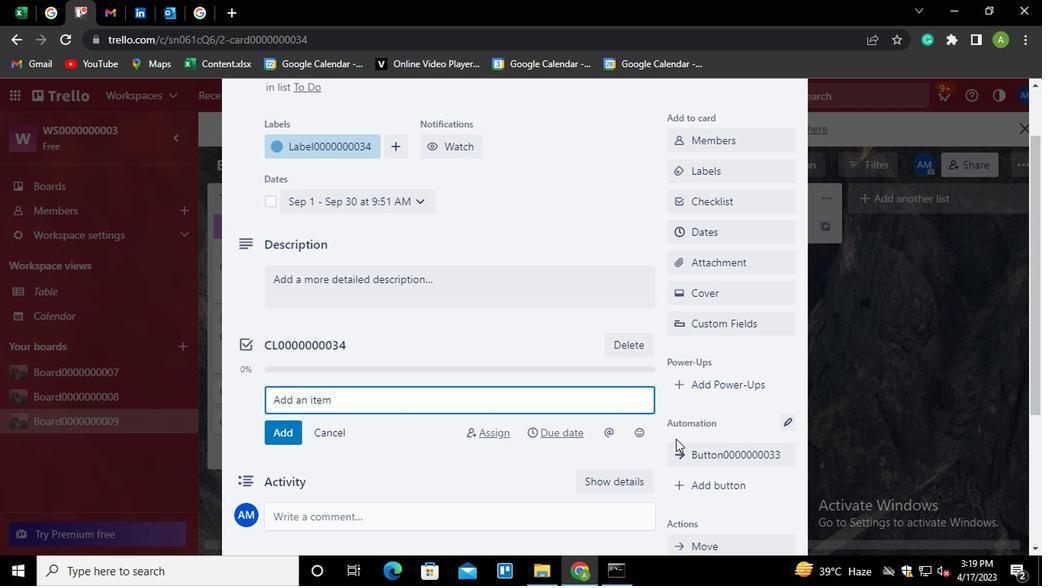 
